 Task: Add Everyone Citrus & Mint Lotion to the cart.
Action: Mouse moved to (722, 259)
Screenshot: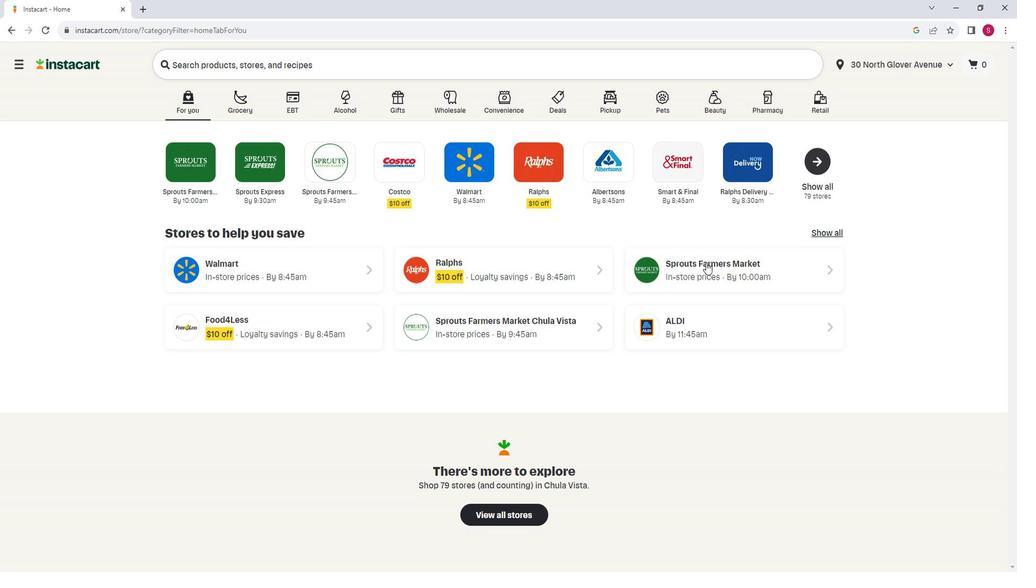 
Action: Mouse pressed left at (722, 259)
Screenshot: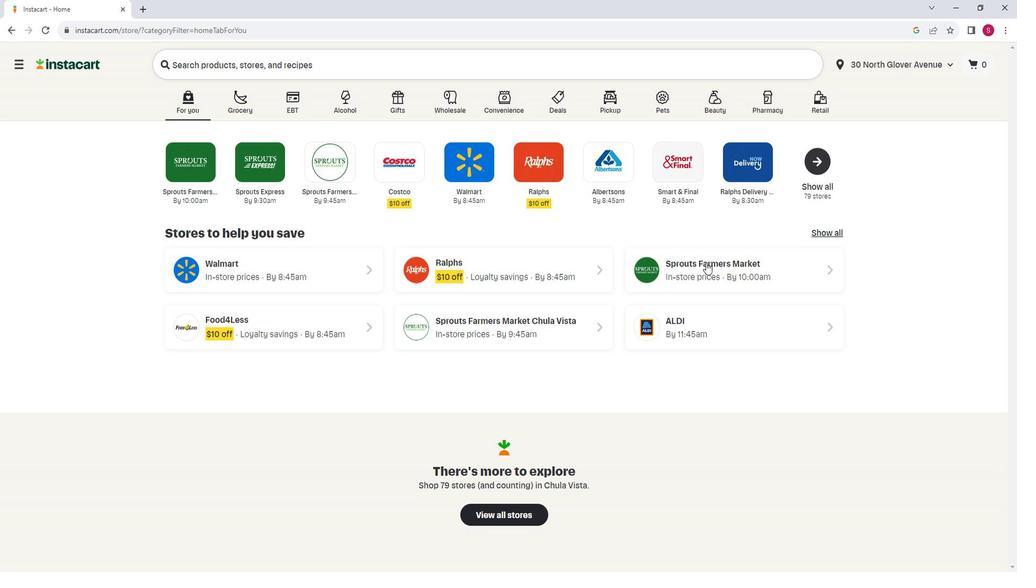 
Action: Mouse moved to (73, 416)
Screenshot: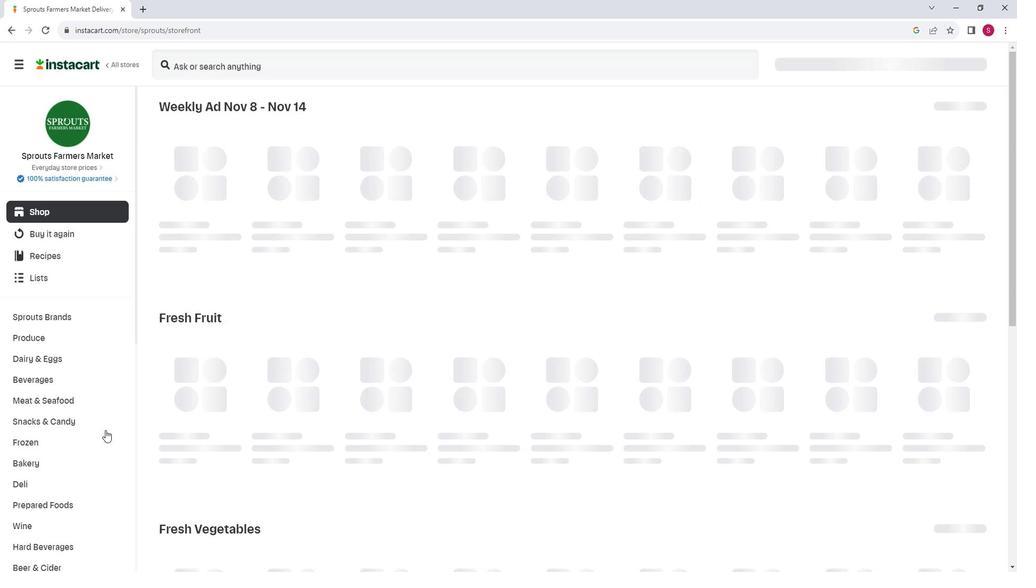 
Action: Mouse scrolled (73, 415) with delta (0, 0)
Screenshot: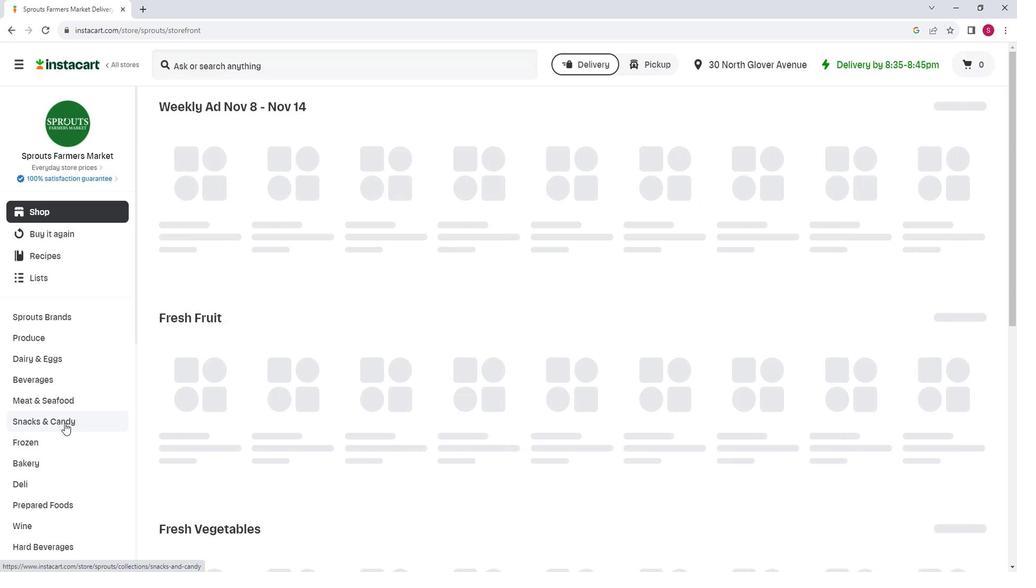 
Action: Mouse scrolled (73, 415) with delta (0, 0)
Screenshot: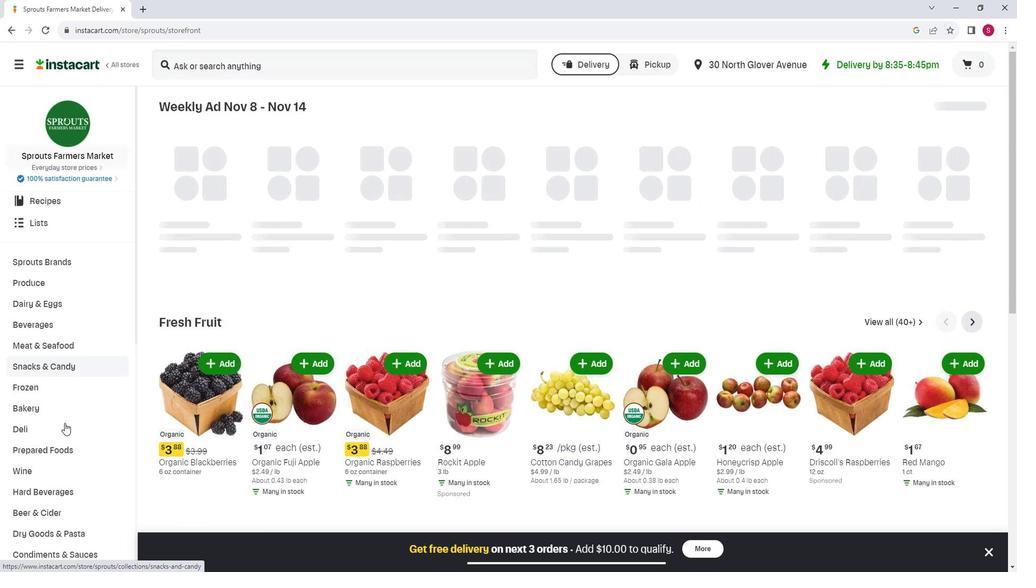 
Action: Mouse scrolled (73, 415) with delta (0, 0)
Screenshot: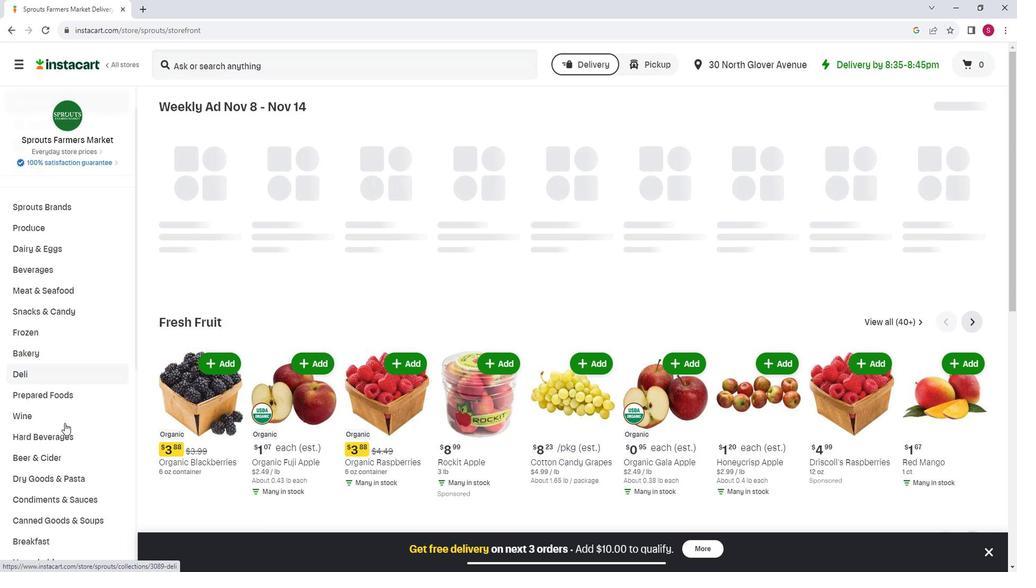 
Action: Mouse scrolled (73, 415) with delta (0, 0)
Screenshot: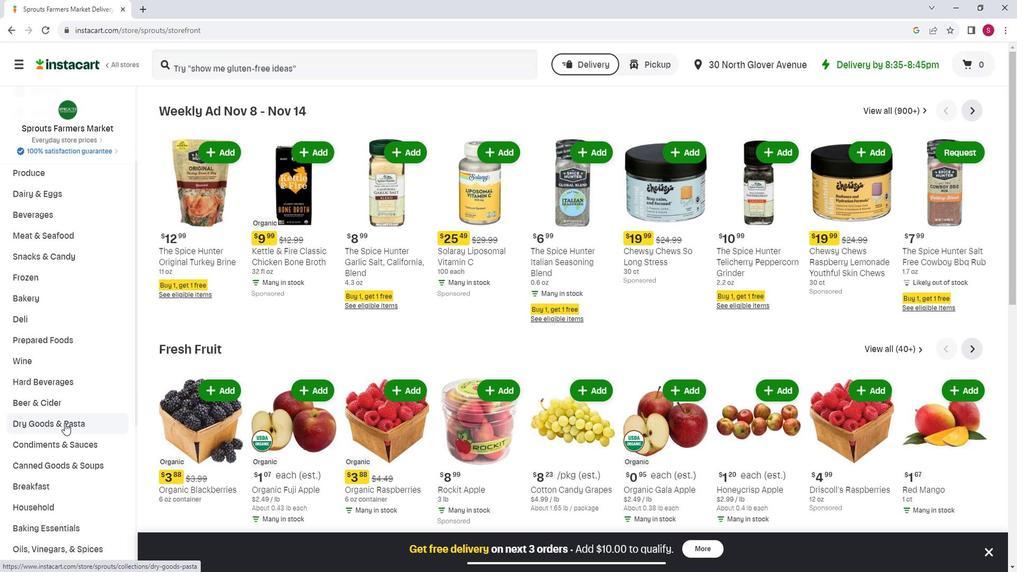 
Action: Mouse moved to (67, 452)
Screenshot: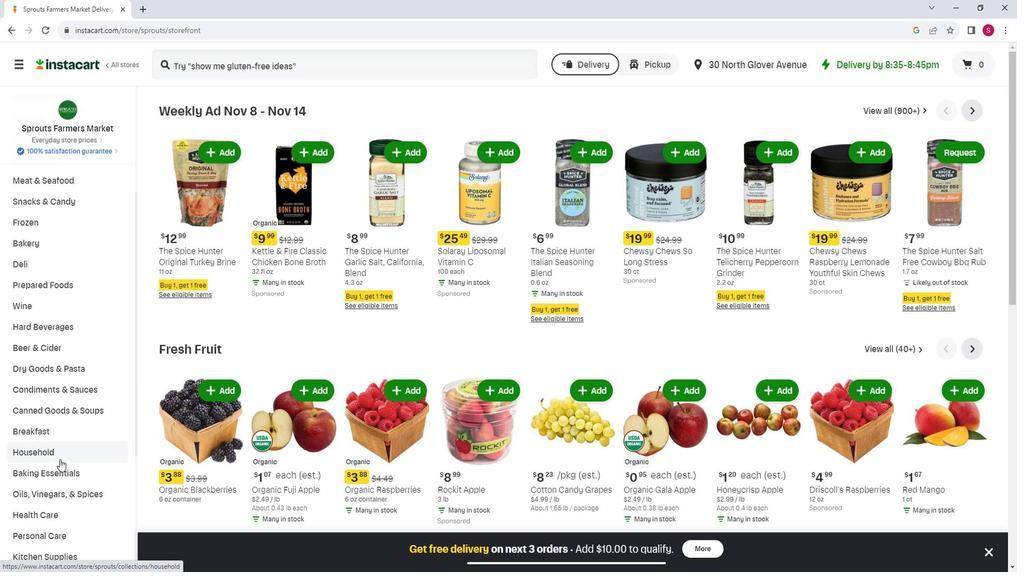 
Action: Mouse scrolled (67, 452) with delta (0, 0)
Screenshot: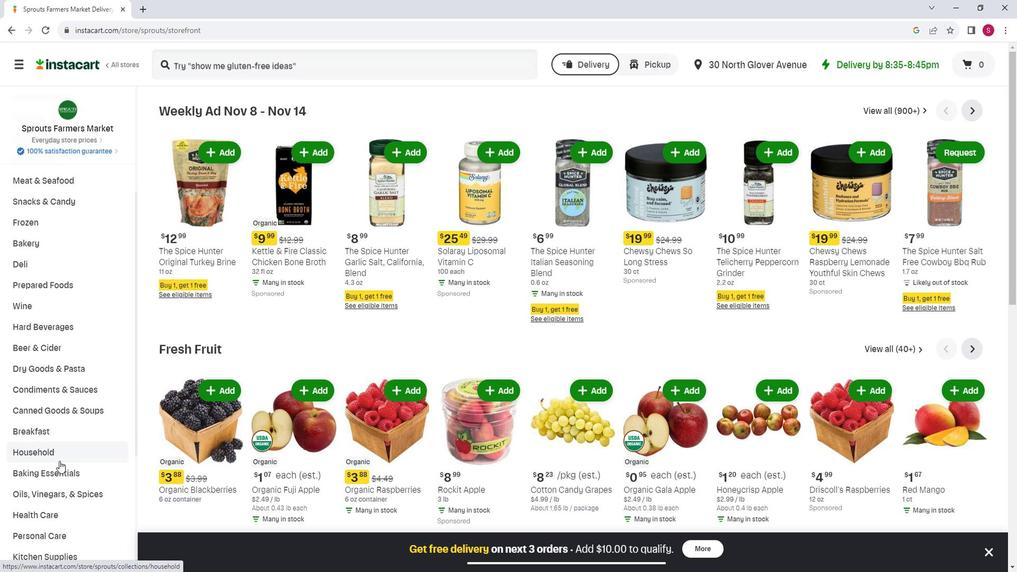 
Action: Mouse moved to (71, 470)
Screenshot: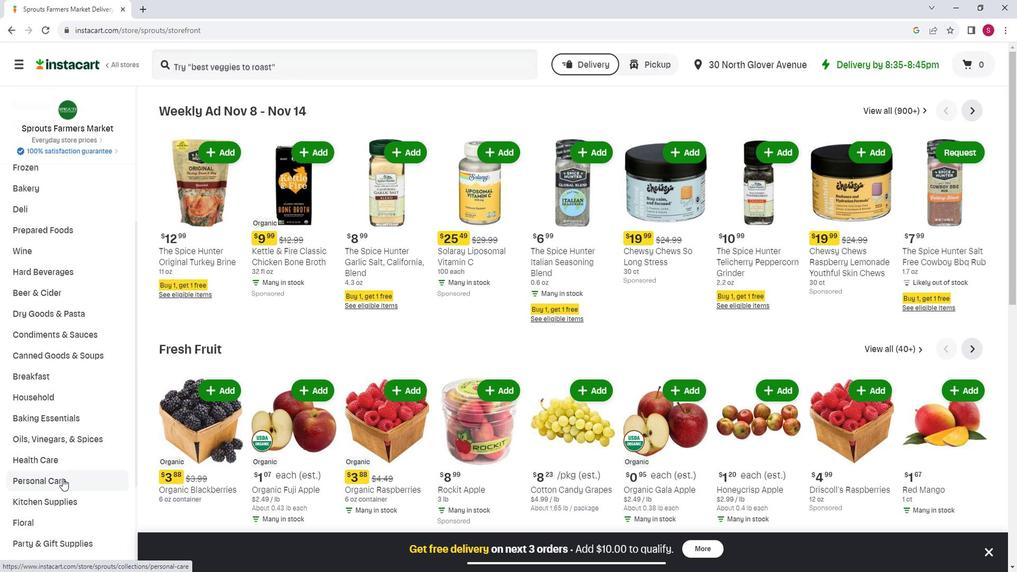 
Action: Mouse pressed left at (71, 470)
Screenshot: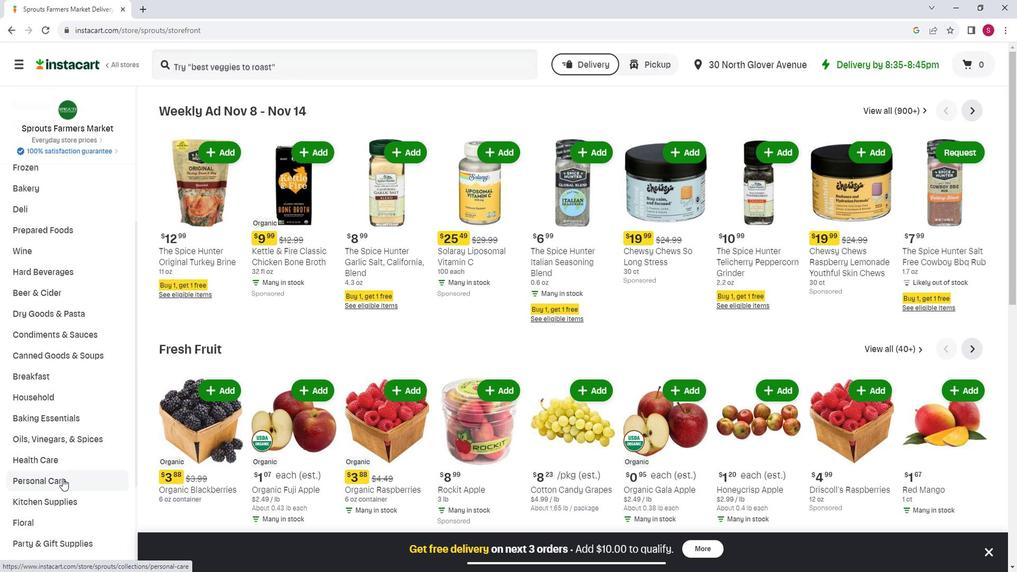 
Action: Mouse moved to (268, 147)
Screenshot: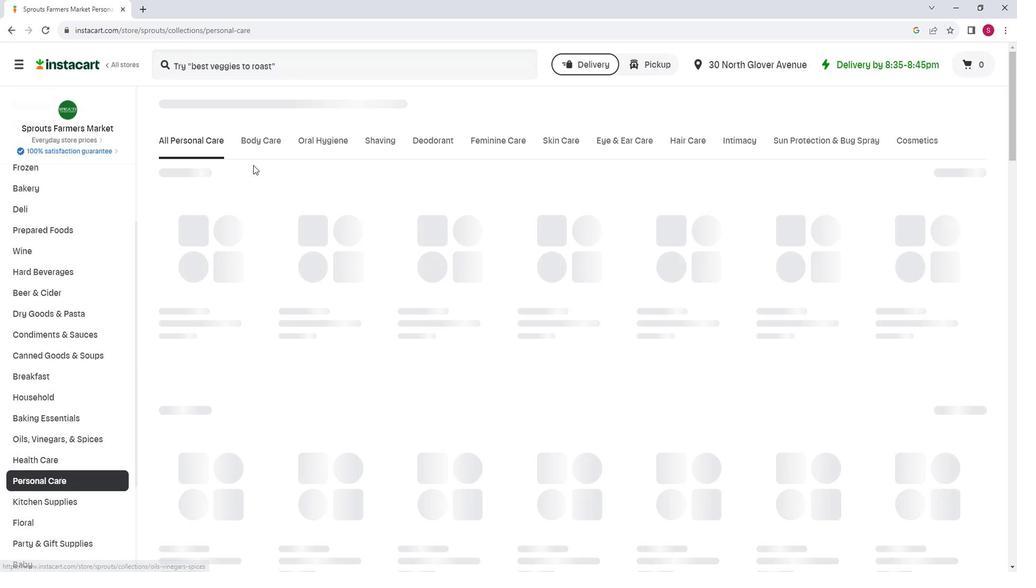 
Action: Mouse pressed left at (268, 147)
Screenshot: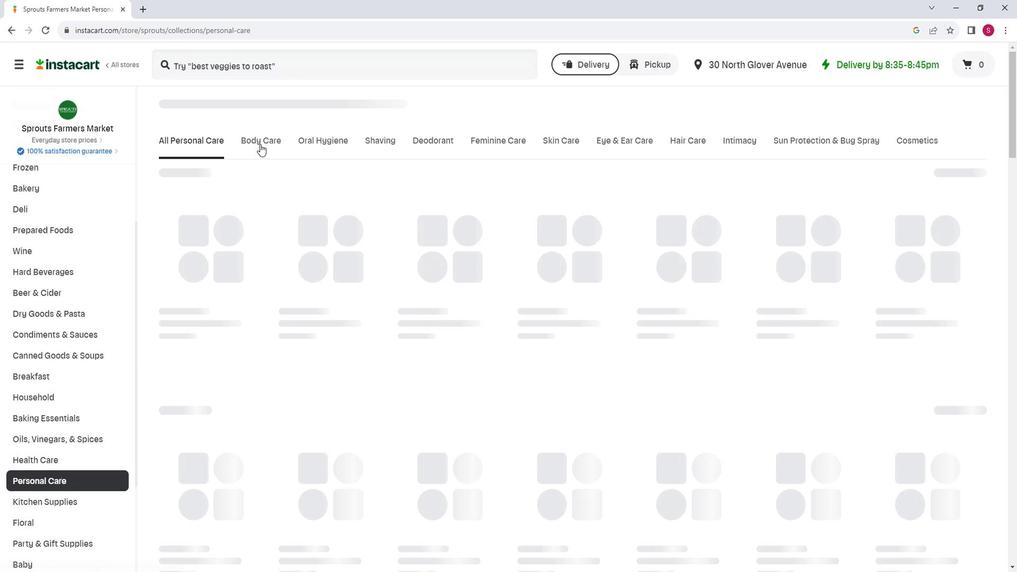 
Action: Mouse moved to (425, 184)
Screenshot: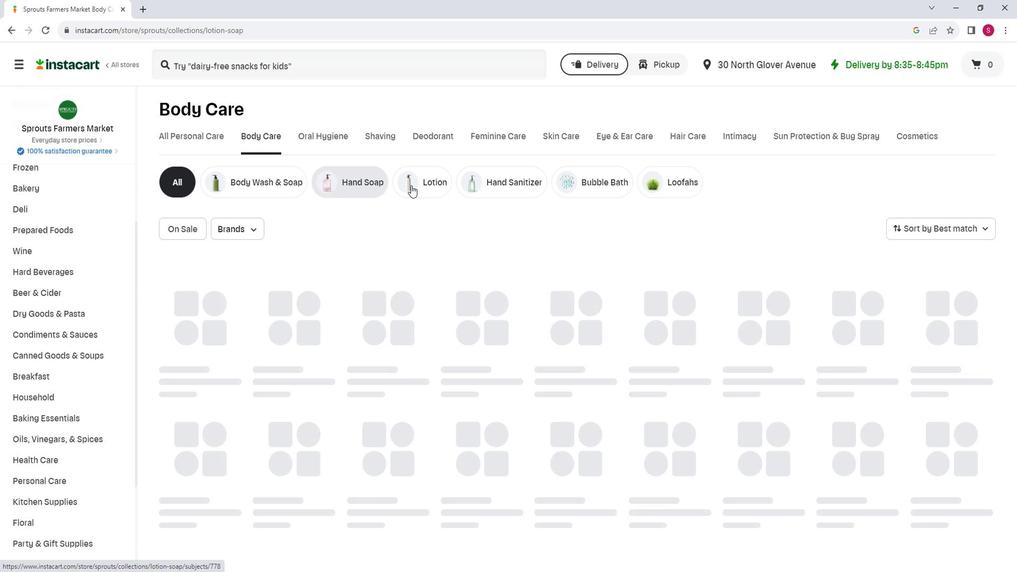 
Action: Mouse pressed left at (425, 184)
Screenshot: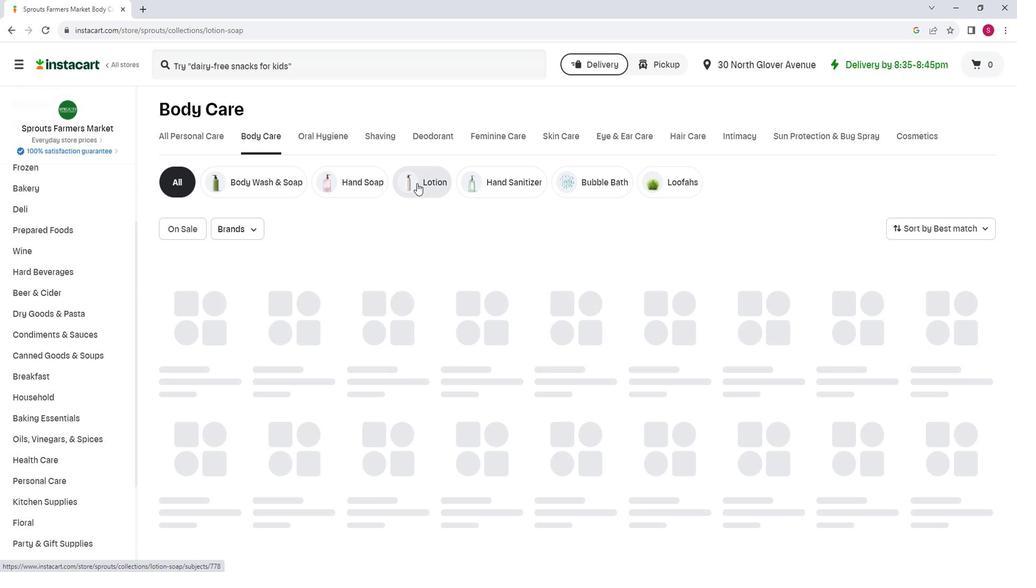 
Action: Mouse moved to (429, 74)
Screenshot: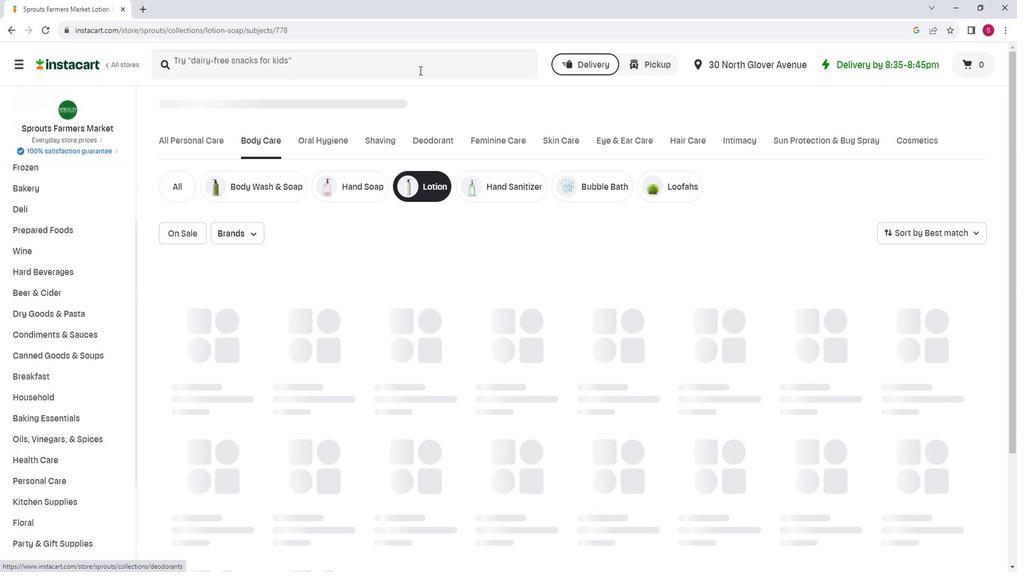 
Action: Mouse pressed left at (429, 74)
Screenshot: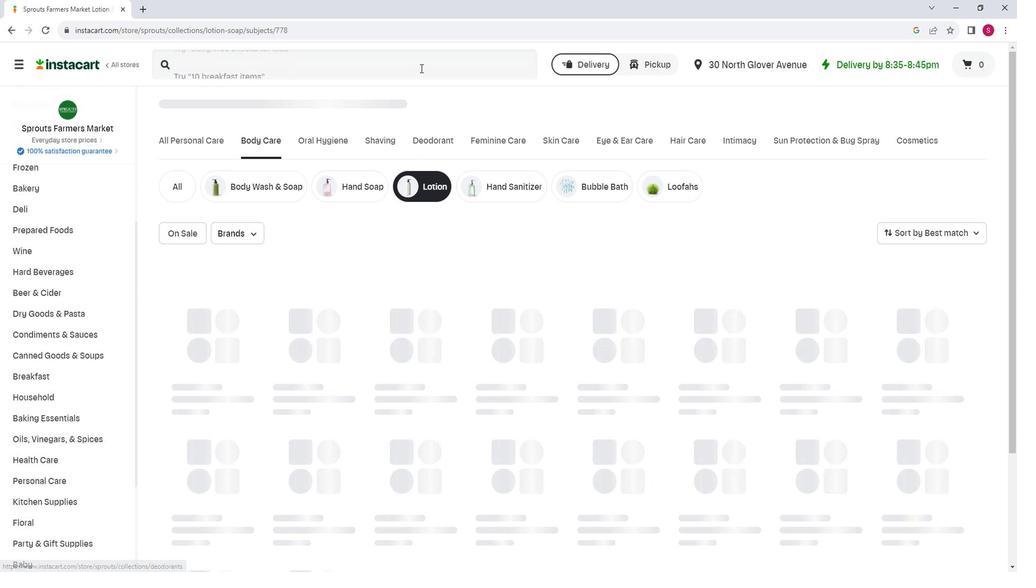
Action: Mouse moved to (426, 74)
Screenshot: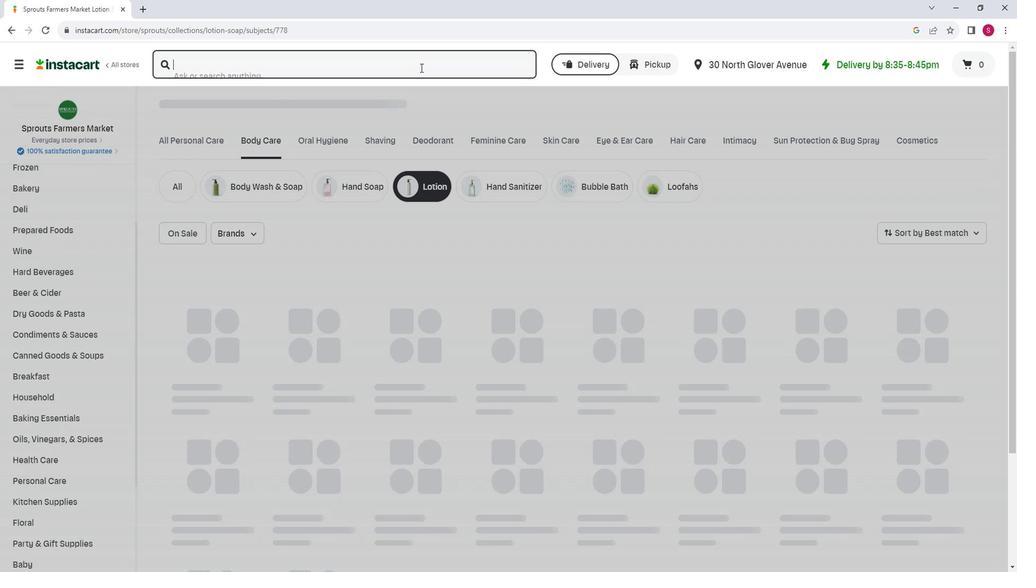 
Action: Key pressed <Key.shift>Everyne<Key.space><Key.backspace><Key.backspace><Key.backspace><Key.backspace>yone<Key.space><Key.shift><Key.shift><Key.shift><Key.shift><Key.shift><Key.shift><Key.shift><Key.shift><Key.shift><Key.shift><Key.shift><Key.shift><Key.shift><Key.shift><Key.shift><Key.shift><Key.shift><Key.shift><Key.shift><Key.shift><Key.shift>Citrus<Key.space><Key.shift>&<Key.space><Key.shift>Mint<Key.space><Key.backspace><Key.space><Key.shift><Key.shift>Lotion<Key.enter>
Screenshot: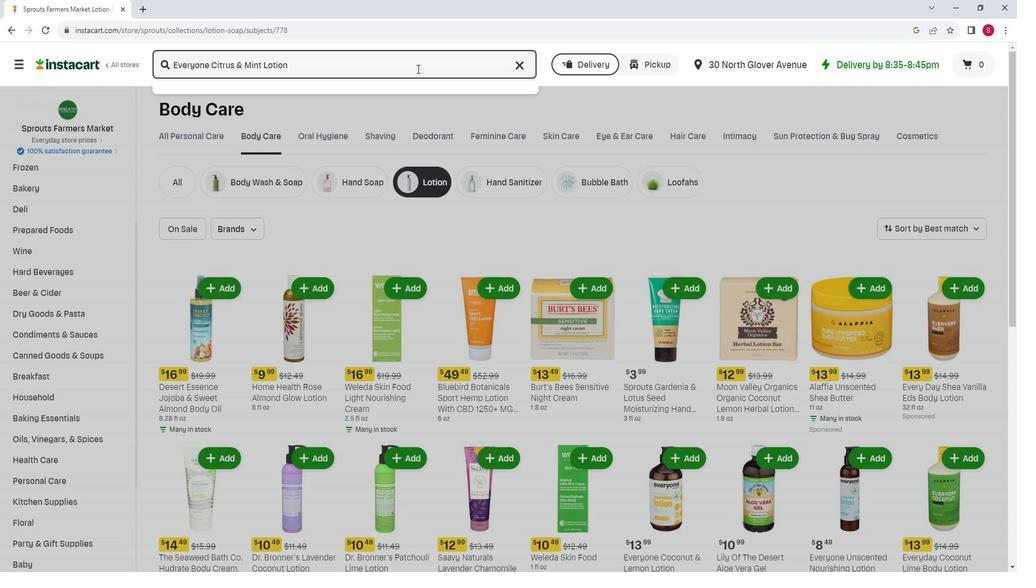 
Action: Mouse moved to (298, 159)
Screenshot: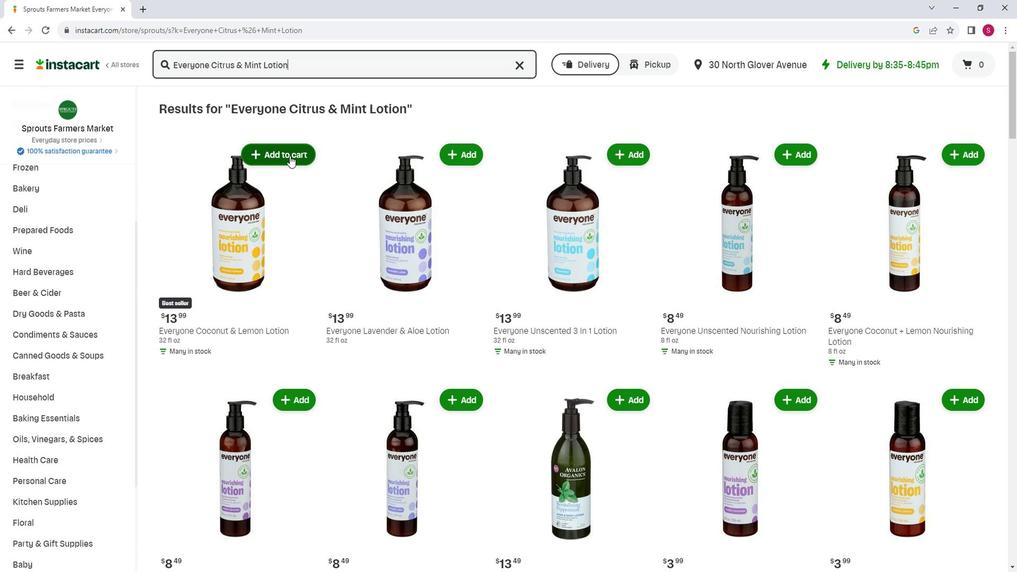 
Action: Mouse scrolled (298, 158) with delta (0, 0)
Screenshot: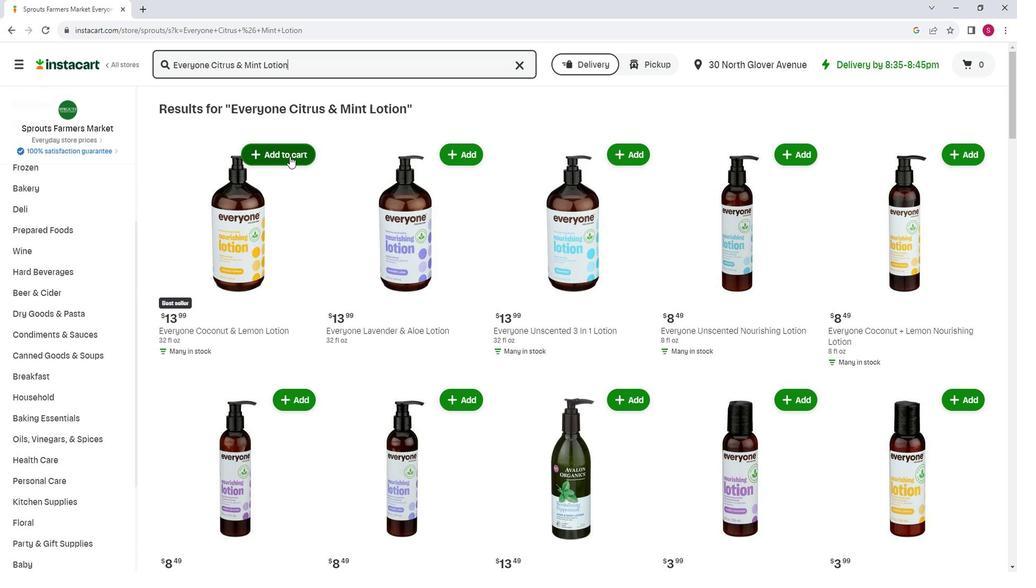 
Action: Mouse moved to (298, 159)
Screenshot: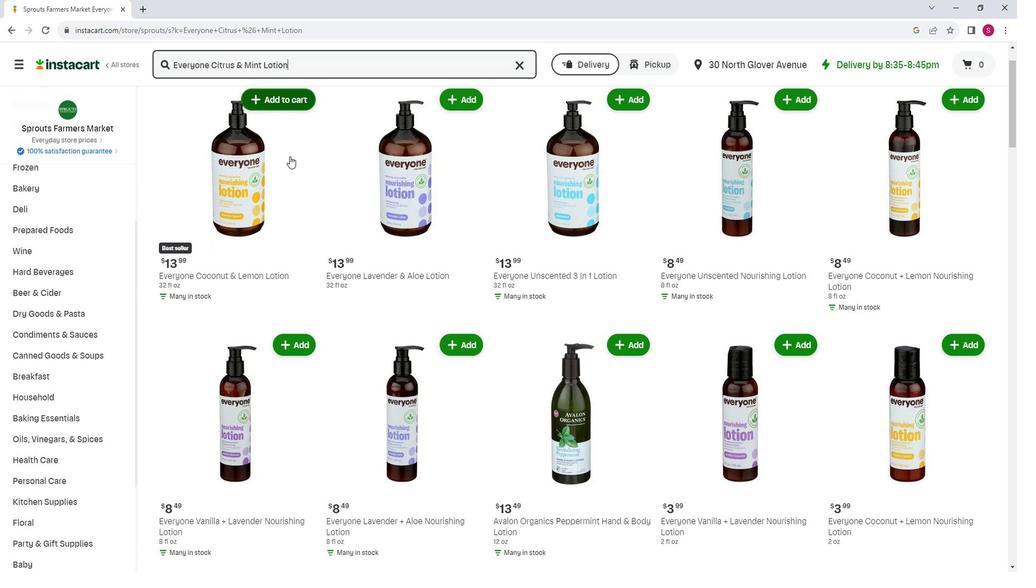 
Action: Mouse scrolled (298, 159) with delta (0, 0)
Screenshot: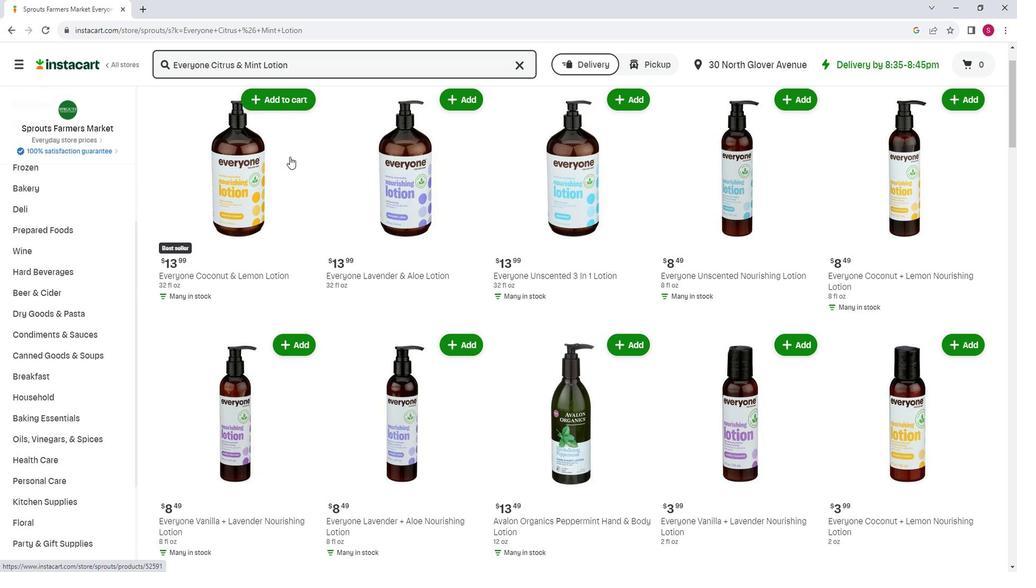 
Action: Mouse moved to (303, 195)
Screenshot: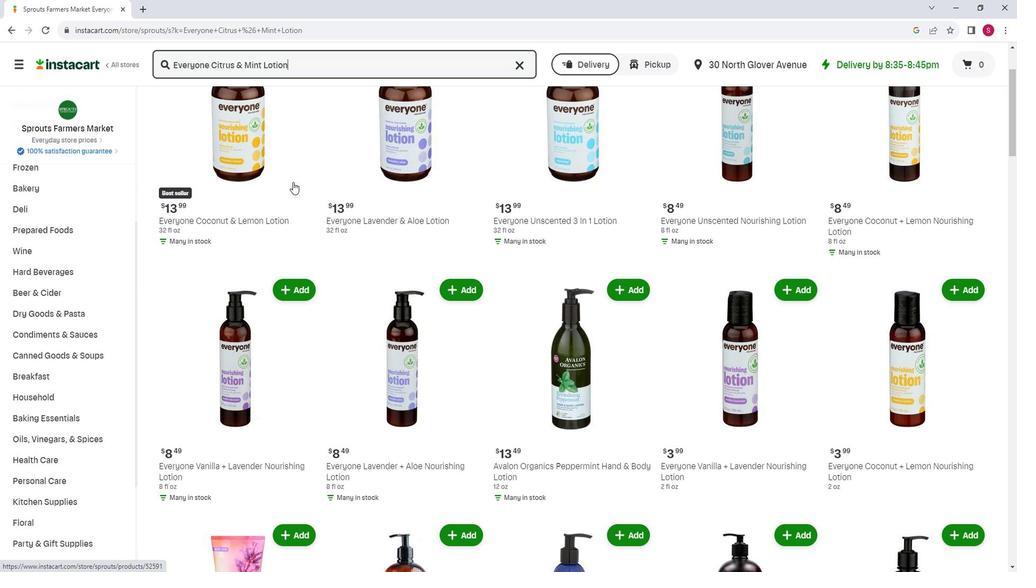 
Action: Mouse scrolled (303, 195) with delta (0, 0)
Screenshot: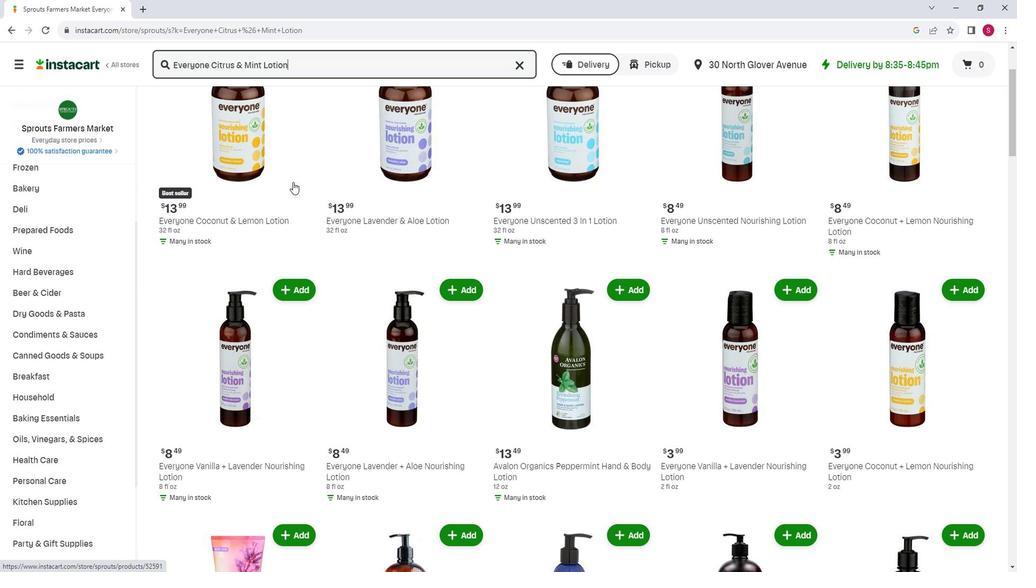 
Action: Mouse moved to (298, 203)
Screenshot: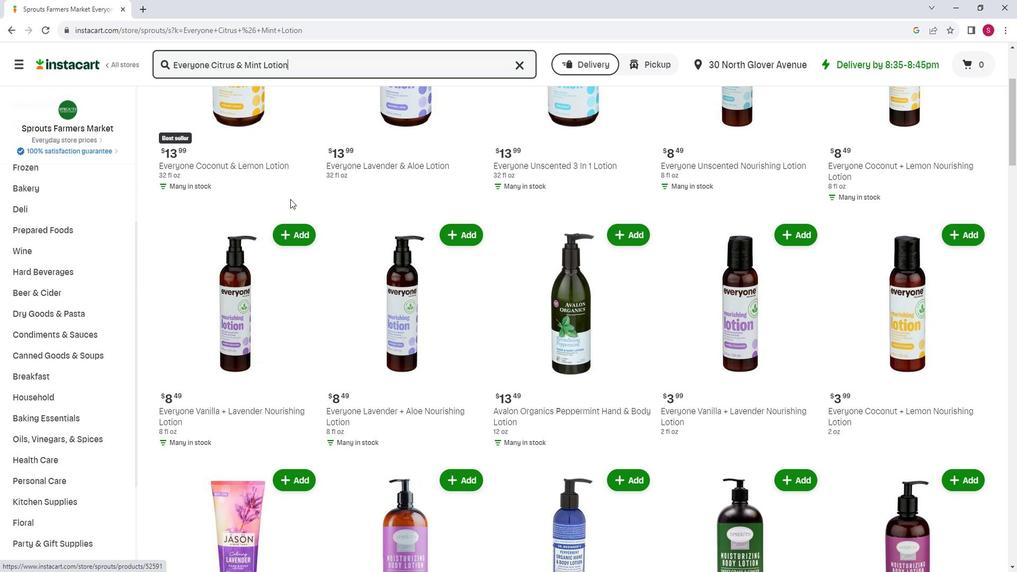 
Action: Mouse scrolled (298, 202) with delta (0, 0)
Screenshot: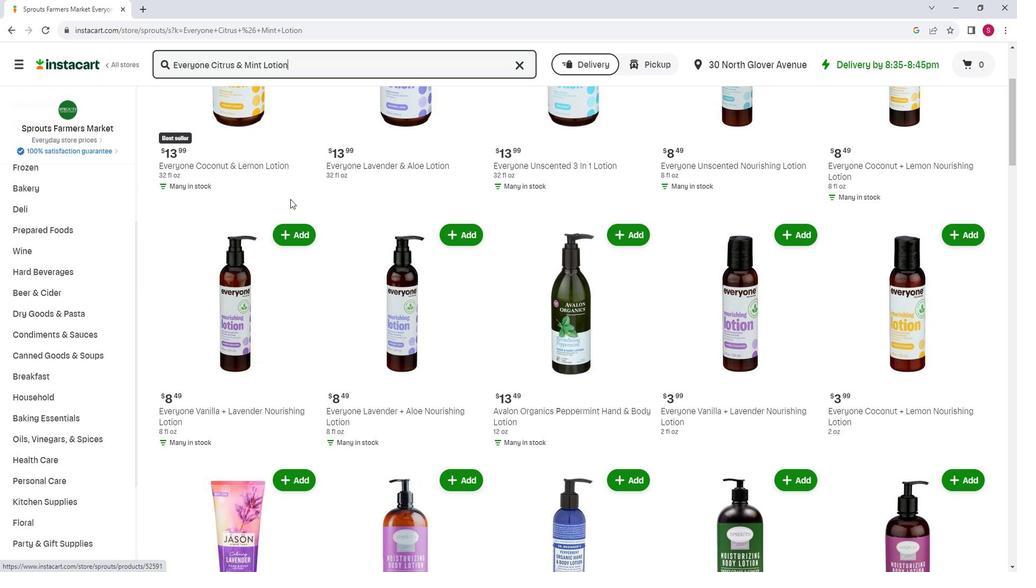 
Action: Mouse moved to (322, 218)
Screenshot: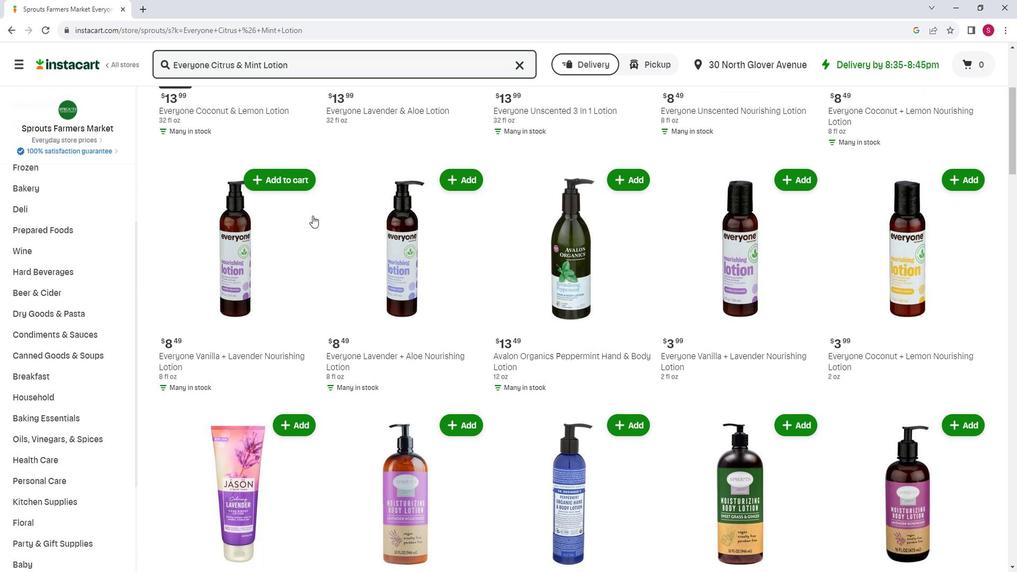 
Action: Mouse scrolled (322, 217) with delta (0, 0)
Screenshot: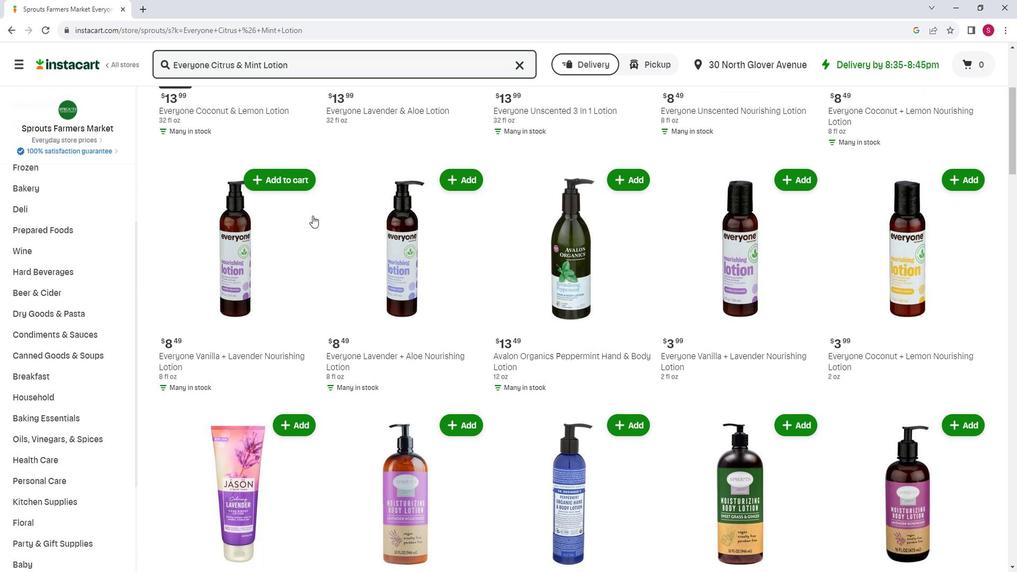 
Action: Mouse moved to (311, 212)
Screenshot: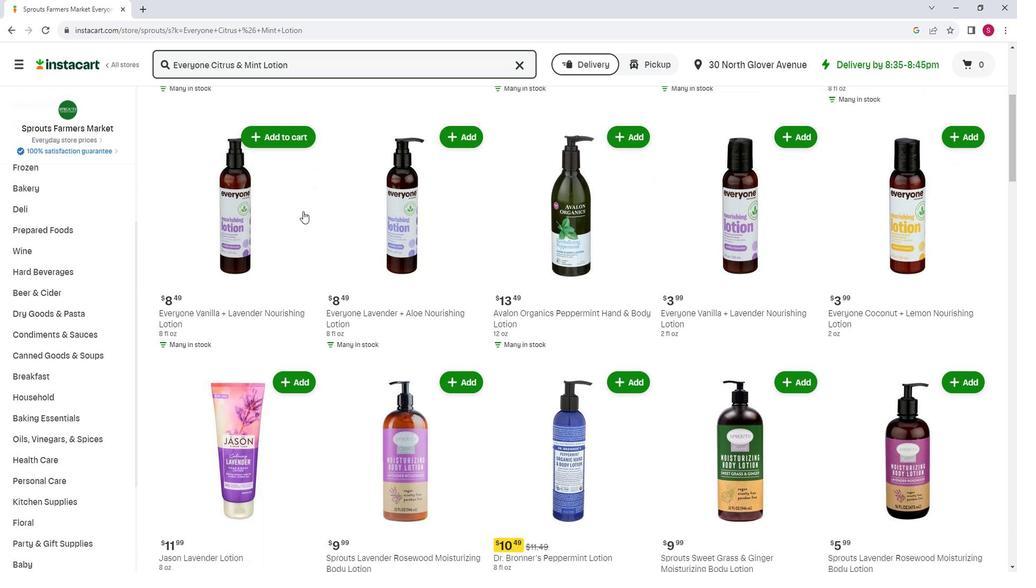 
Action: Mouse scrolled (311, 211) with delta (0, 0)
Screenshot: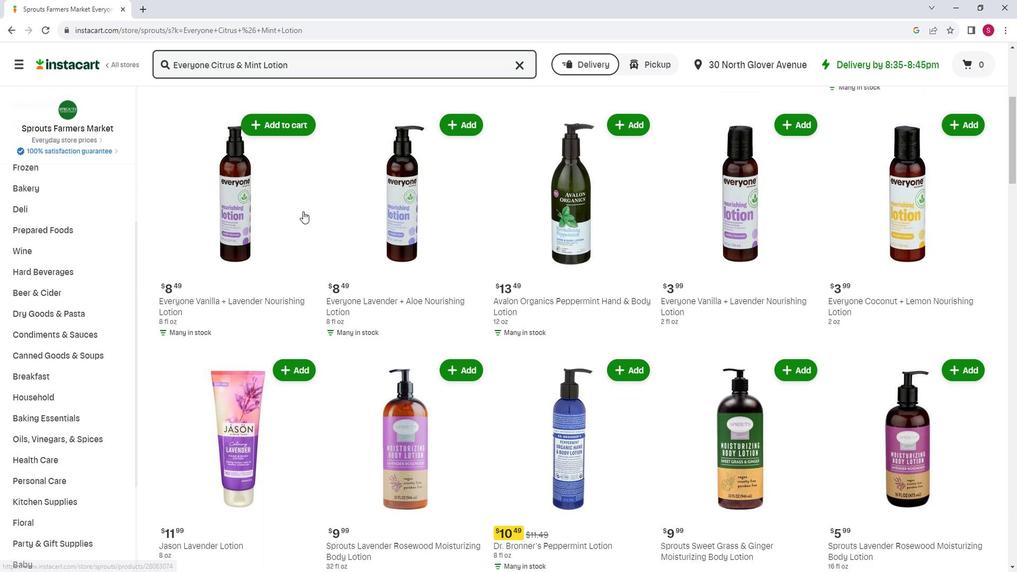 
Action: Mouse moved to (312, 212)
Screenshot: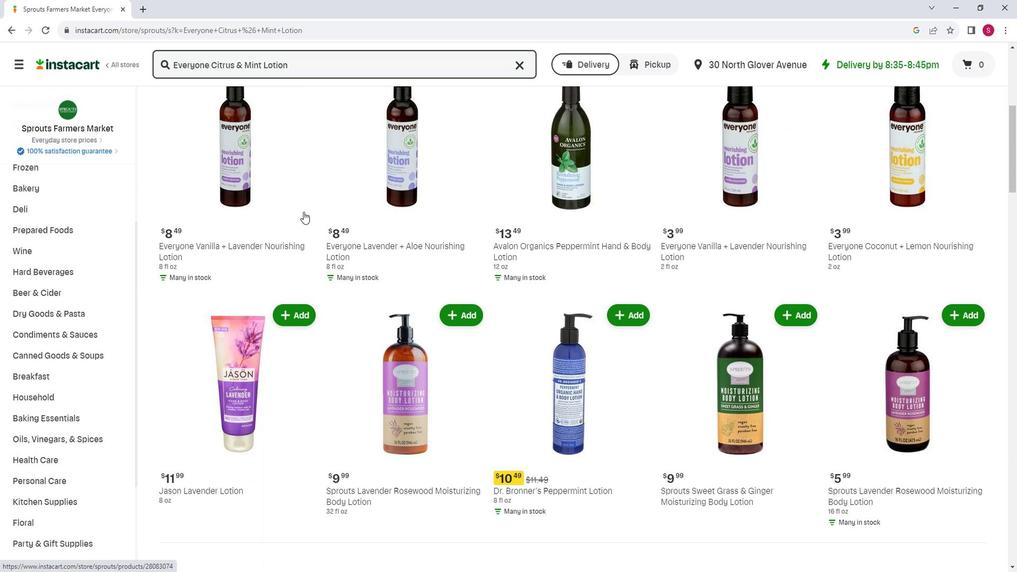 
Action: Mouse scrolled (312, 212) with delta (0, 0)
Screenshot: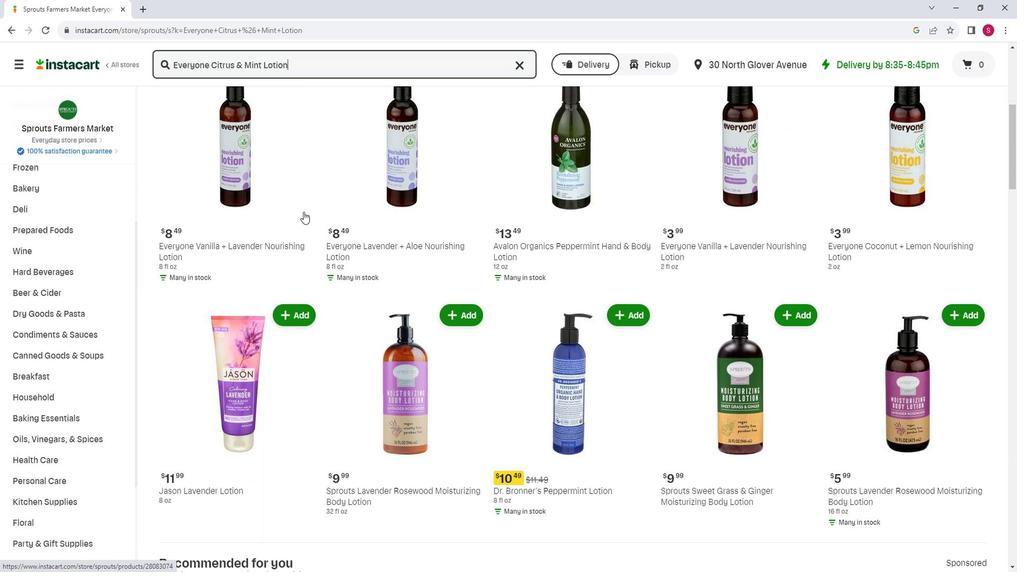 
Action: Mouse moved to (316, 216)
Screenshot: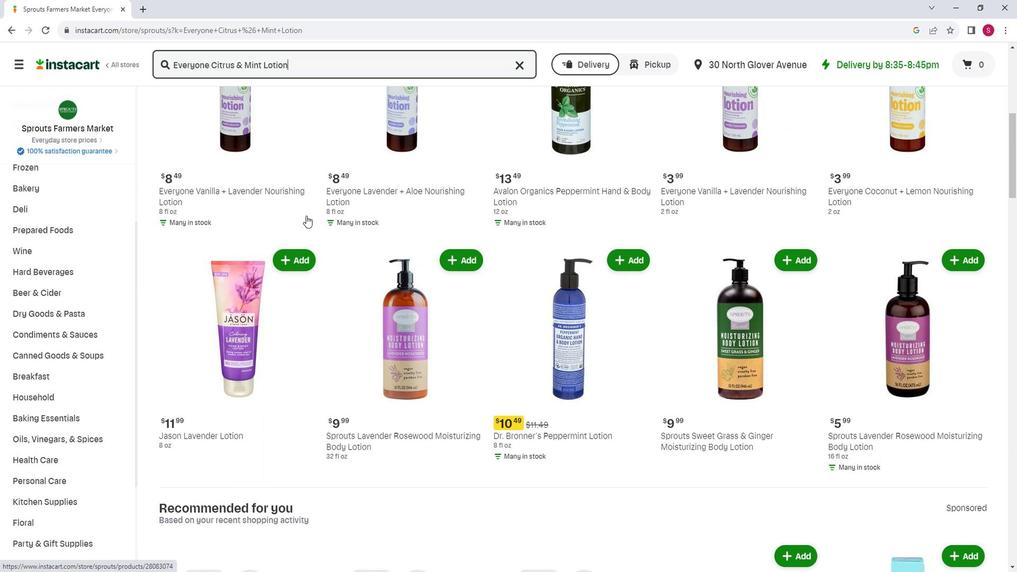 
Action: Mouse scrolled (316, 216) with delta (0, 0)
Screenshot: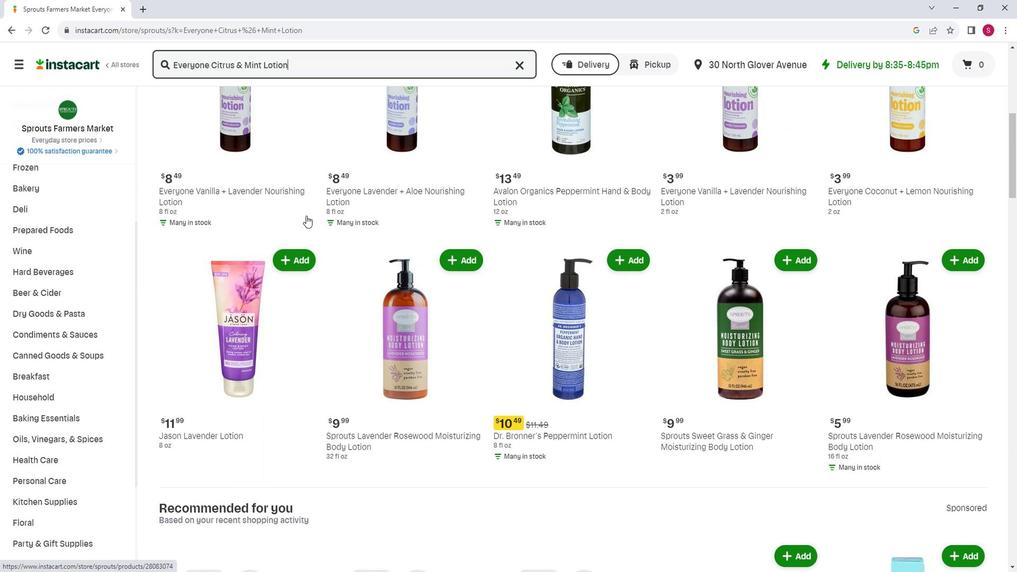 
Action: Mouse moved to (316, 217)
Screenshot: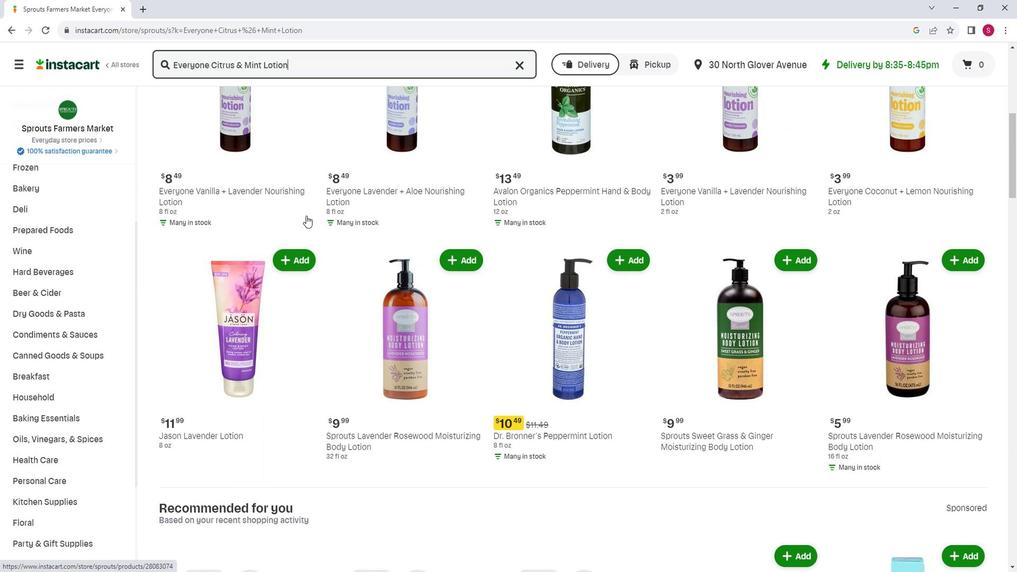 
Action: Mouse scrolled (316, 216) with delta (0, 0)
Screenshot: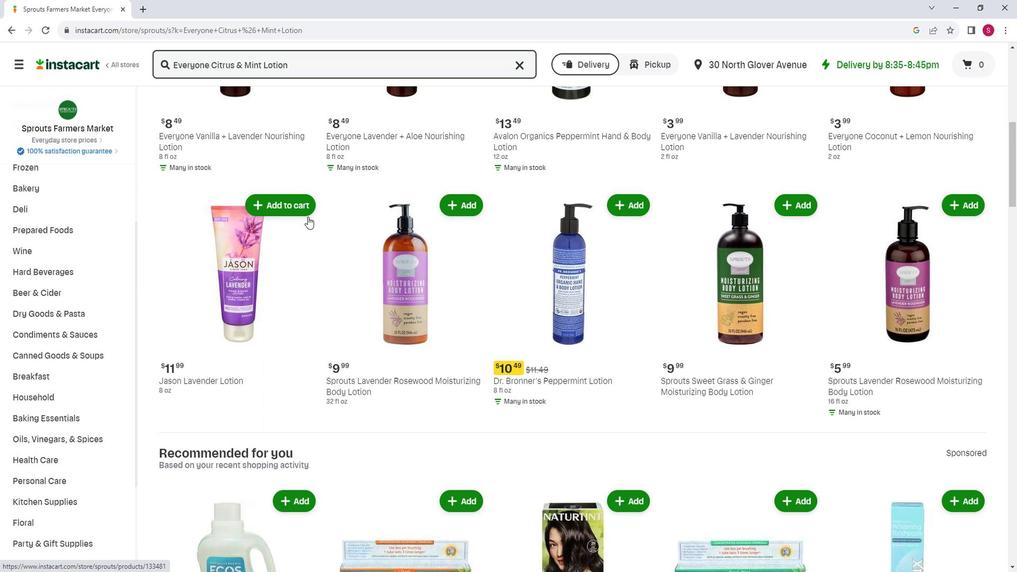 
Action: Mouse moved to (316, 217)
Screenshot: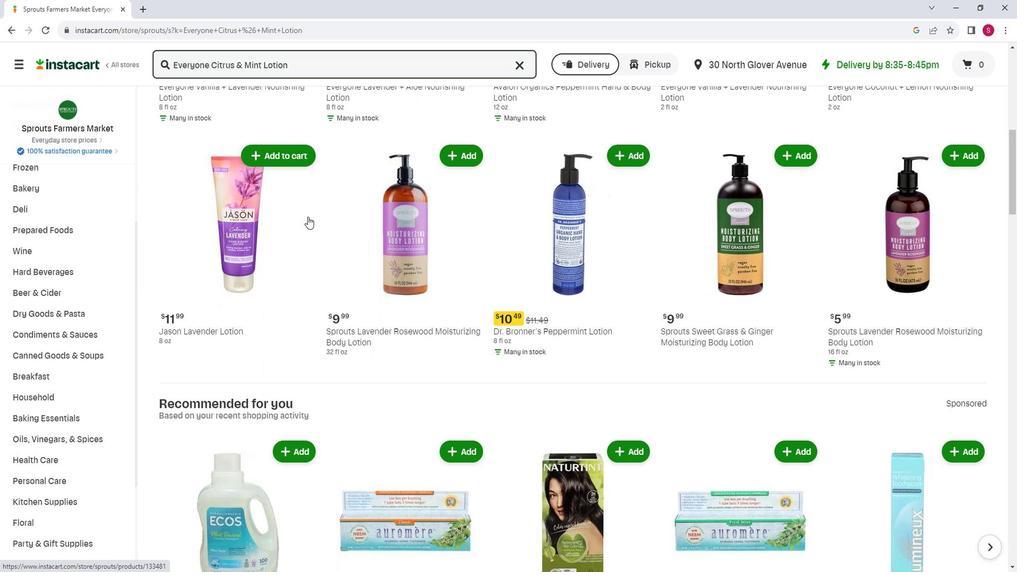 
Action: Mouse scrolled (316, 217) with delta (0, 0)
Screenshot: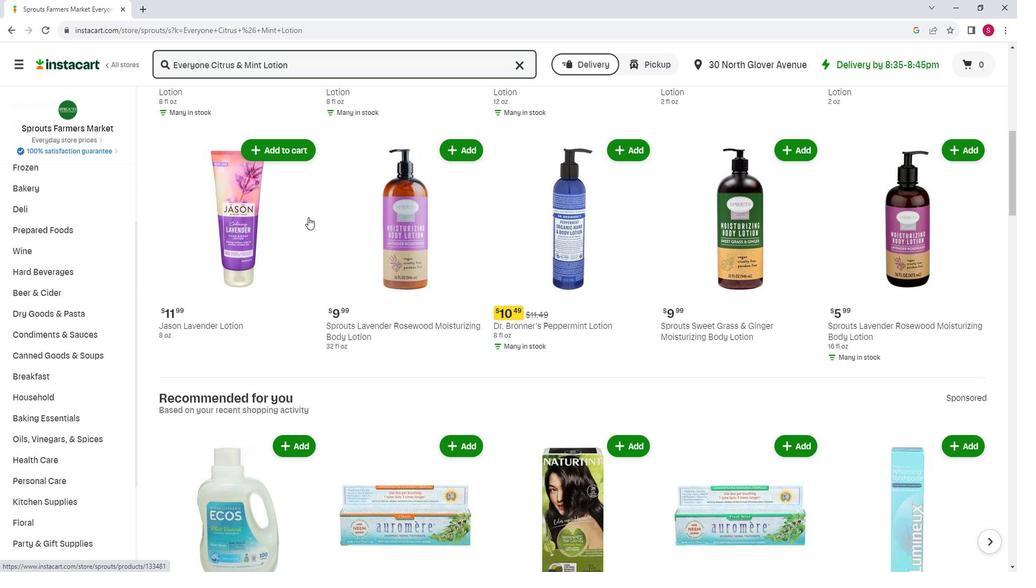 
Action: Mouse scrolled (316, 217) with delta (0, 0)
Screenshot: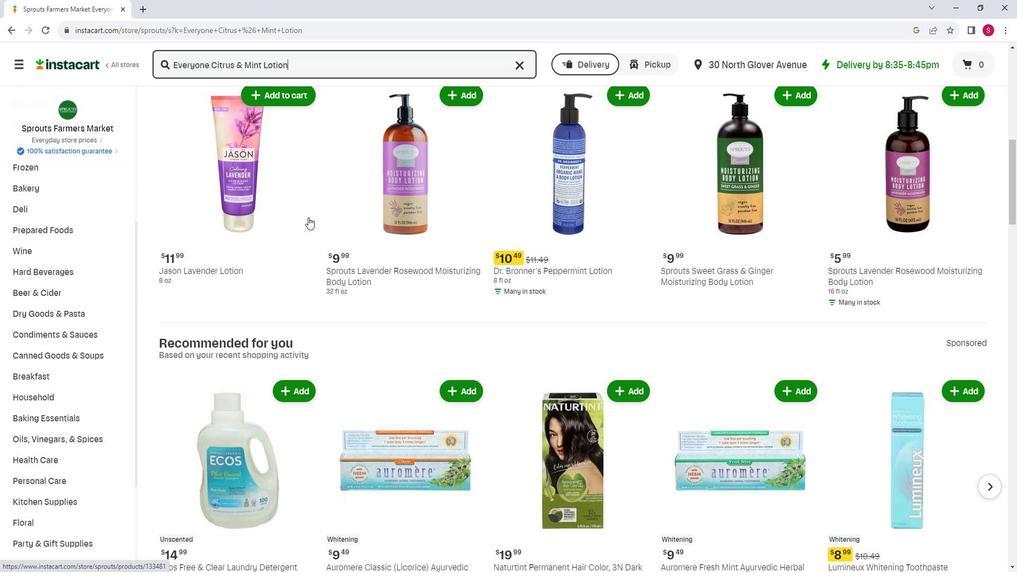 
Action: Mouse scrolled (316, 217) with delta (0, 0)
Screenshot: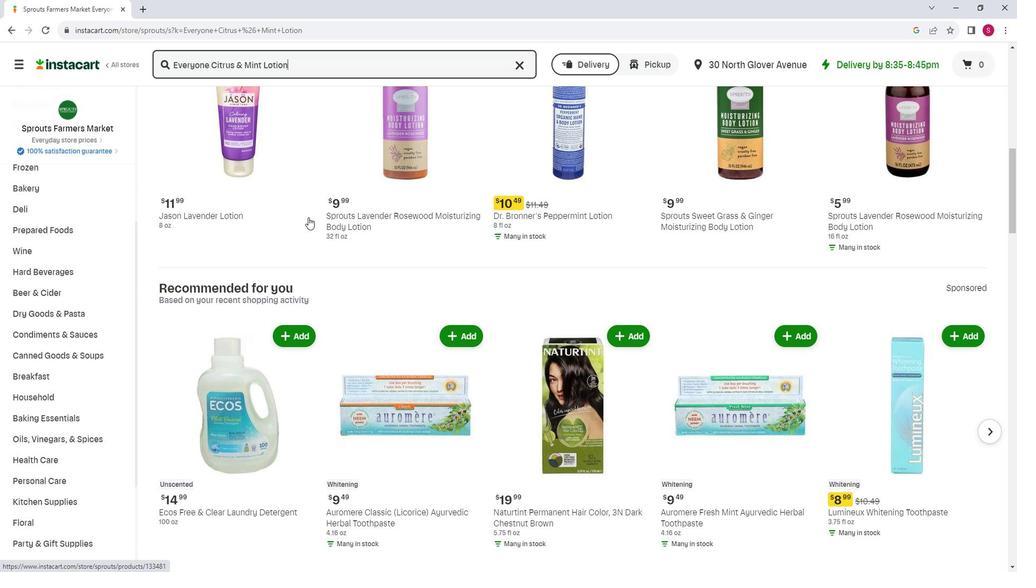 
